 Task: Use the audio channel remapper to remap the "Right" to "Rear right".
Action: Mouse moved to (103, 11)
Screenshot: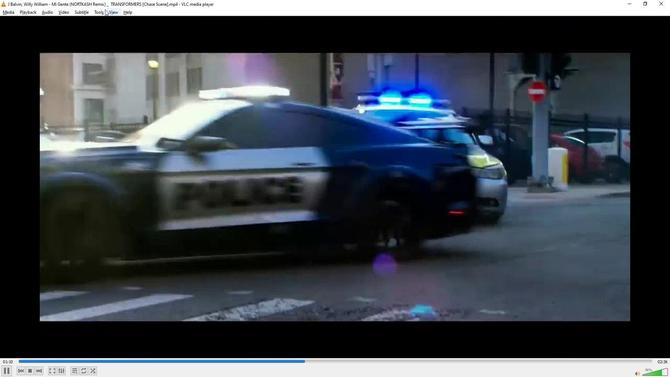
Action: Mouse pressed left at (103, 11)
Screenshot: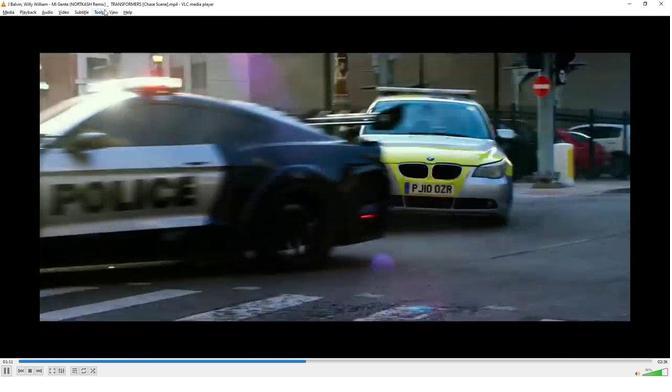 
Action: Mouse moved to (115, 97)
Screenshot: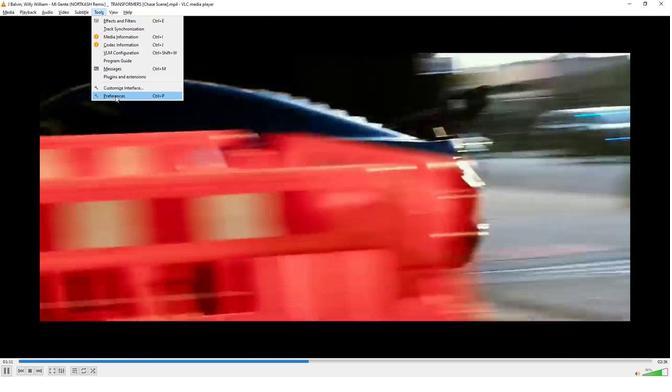 
Action: Mouse pressed left at (115, 97)
Screenshot: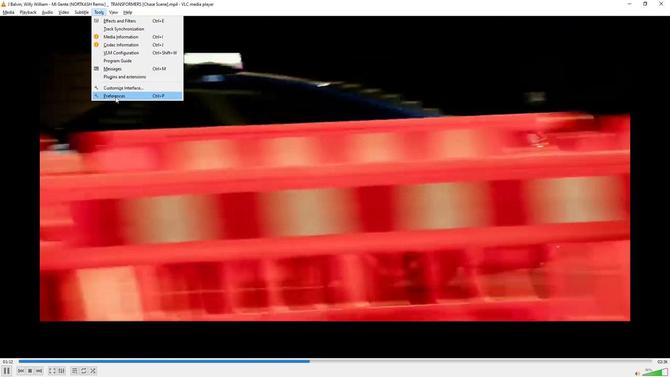 
Action: Mouse moved to (194, 286)
Screenshot: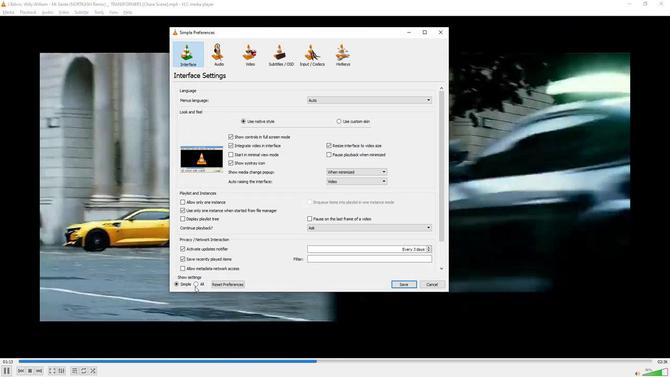 
Action: Mouse pressed left at (194, 286)
Screenshot: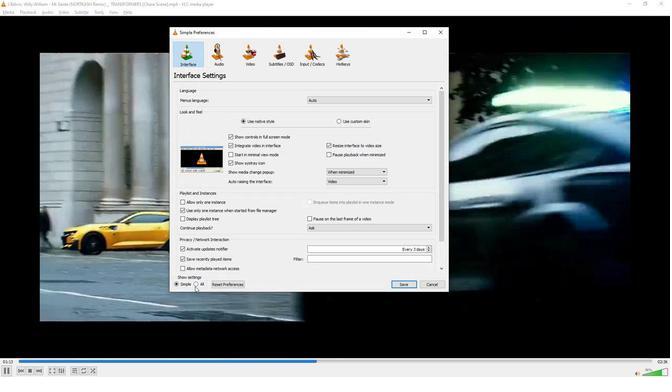 
Action: Mouse moved to (187, 126)
Screenshot: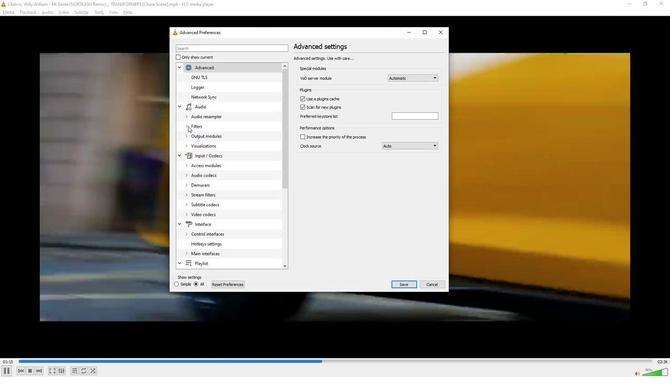 
Action: Mouse pressed left at (187, 126)
Screenshot: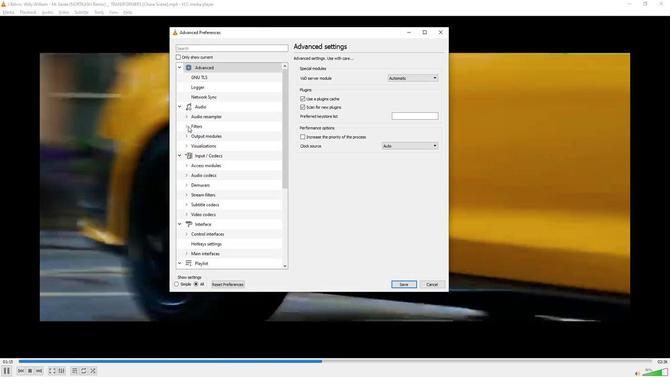 
Action: Mouse moved to (207, 220)
Screenshot: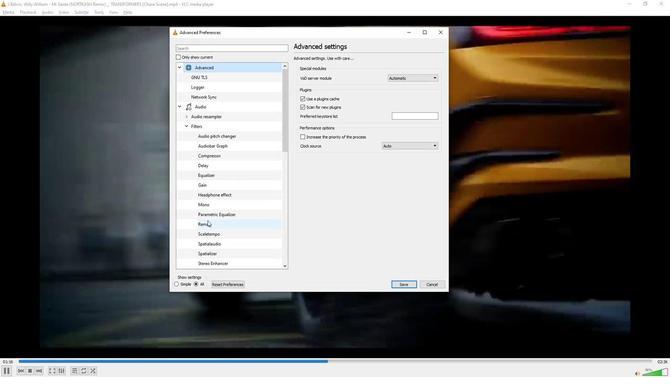 
Action: Mouse pressed left at (207, 220)
Screenshot: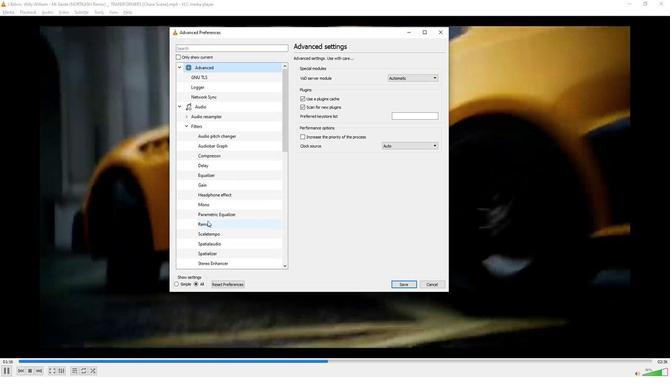 
Action: Mouse moved to (406, 86)
Screenshot: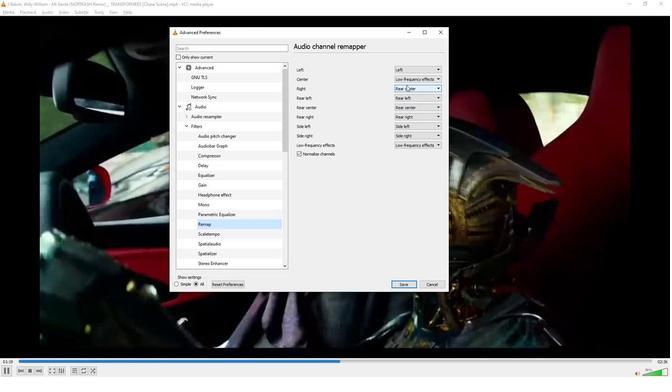 
Action: Mouse pressed left at (406, 86)
Screenshot: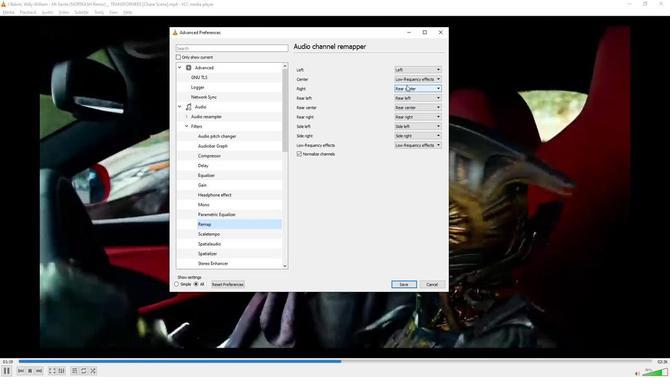 
Action: Mouse moved to (405, 116)
Screenshot: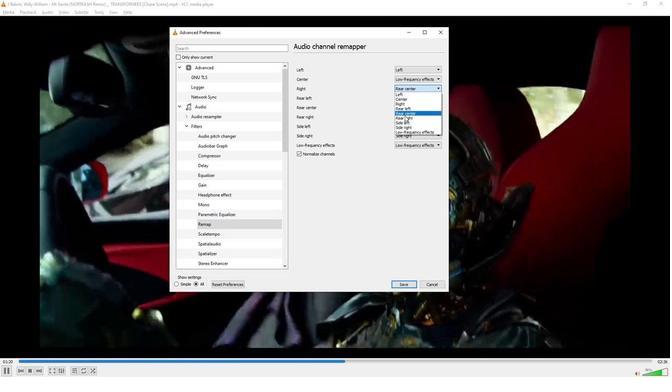 
Action: Mouse pressed left at (405, 116)
Screenshot: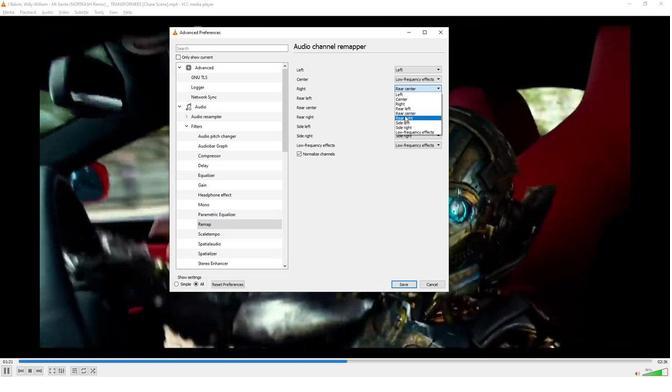 
Action: Mouse moved to (357, 189)
Screenshot: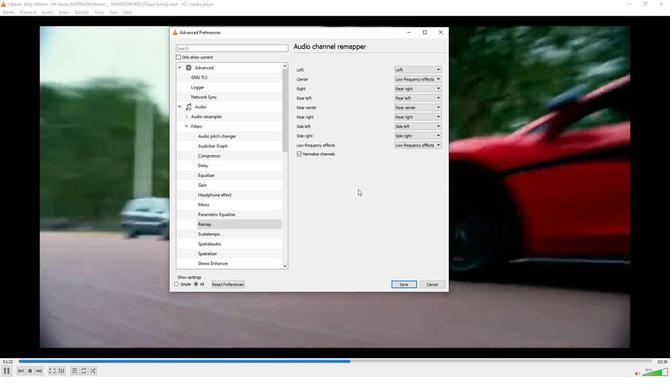 
